 Task: Update the interest rate of the saved search to 8%.
Action: Mouse moved to (365, 279)
Screenshot: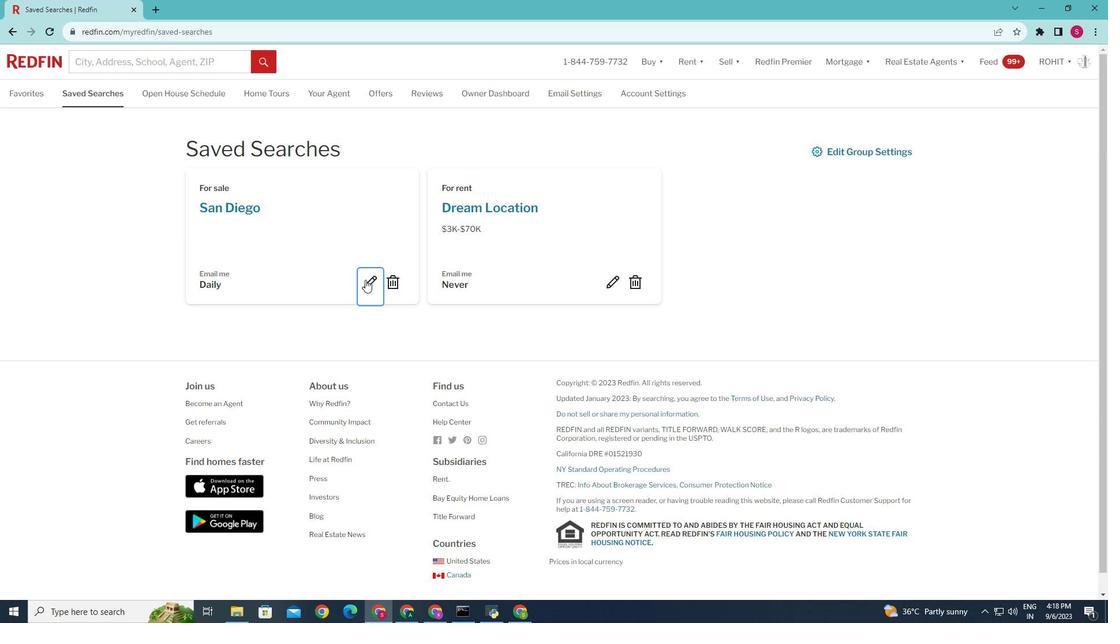 
Action: Mouse pressed left at (365, 279)
Screenshot: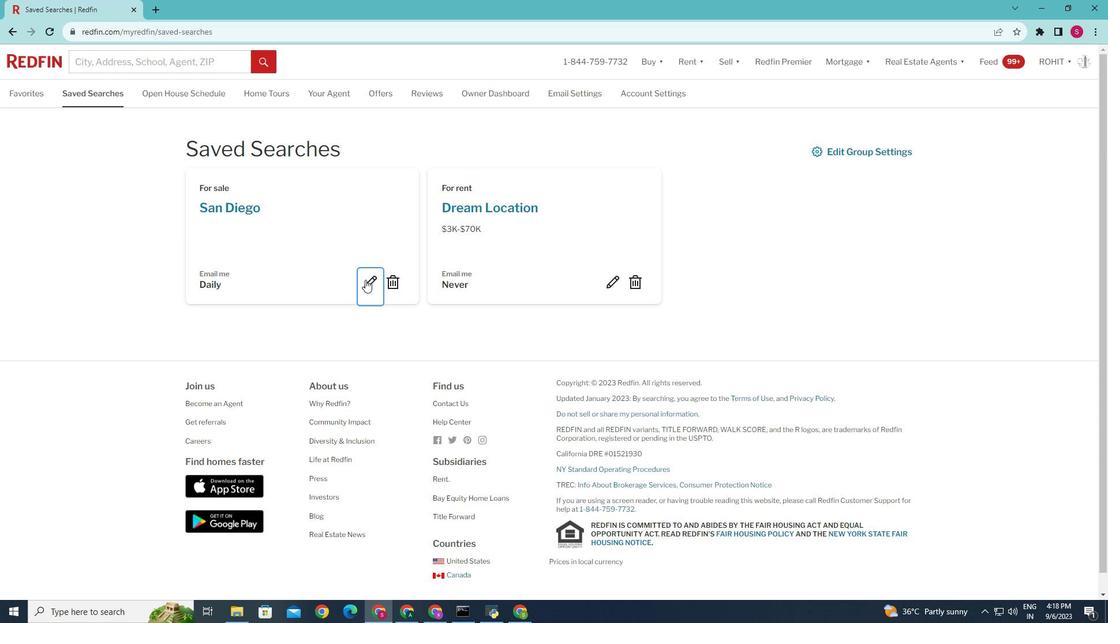 
Action: Mouse moved to (531, 447)
Screenshot: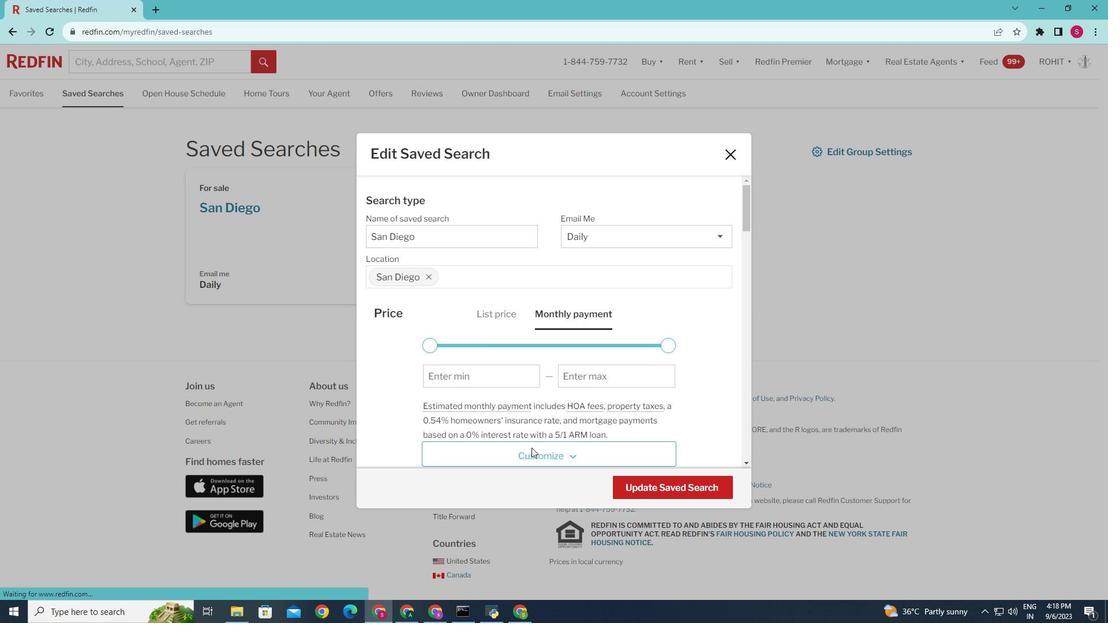 
Action: Mouse pressed left at (531, 447)
Screenshot: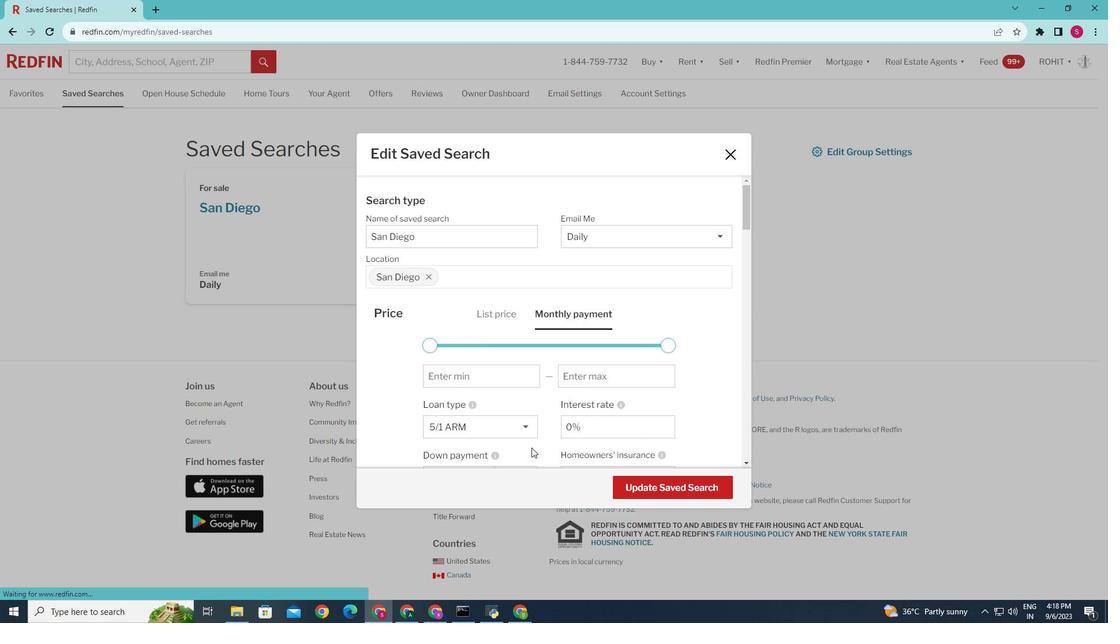 
Action: Mouse moved to (533, 440)
Screenshot: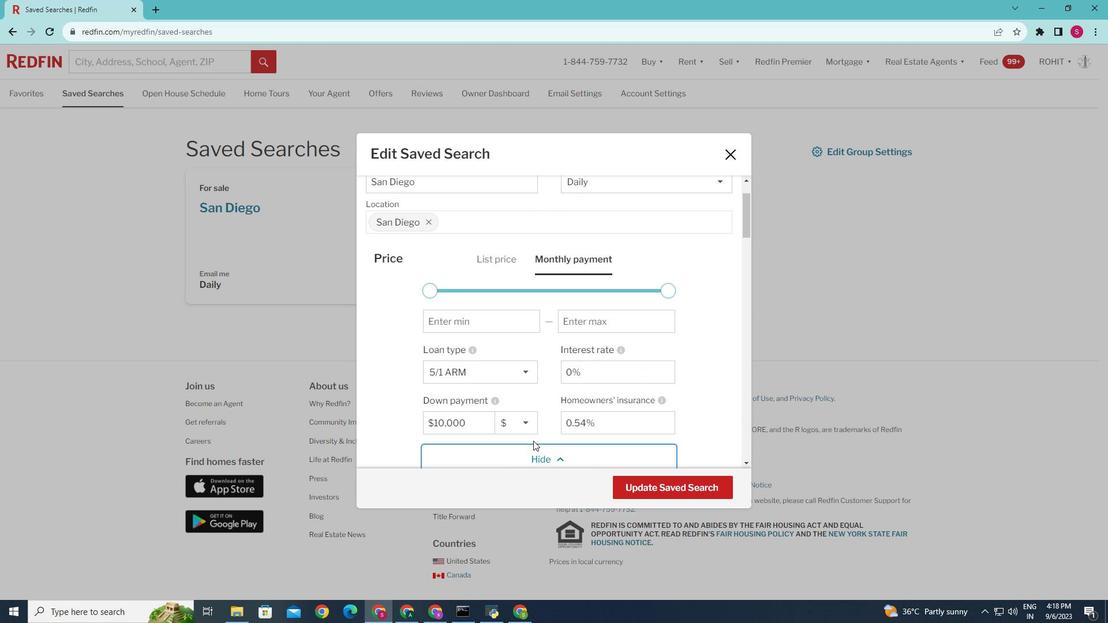 
Action: Mouse scrolled (533, 440) with delta (0, 0)
Screenshot: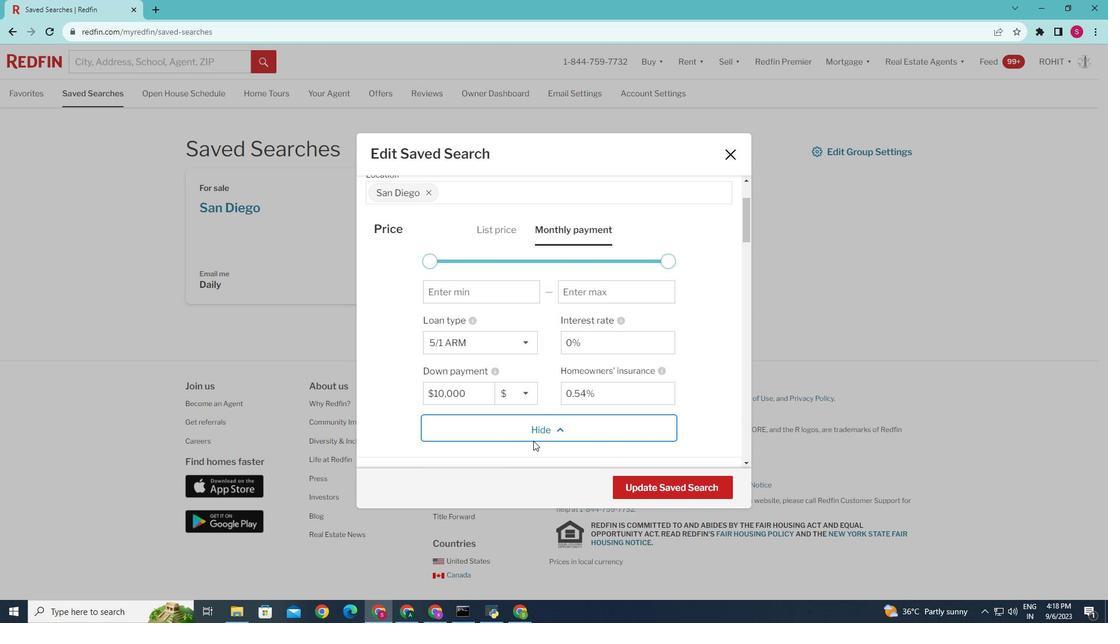 
Action: Mouse scrolled (533, 440) with delta (0, 0)
Screenshot: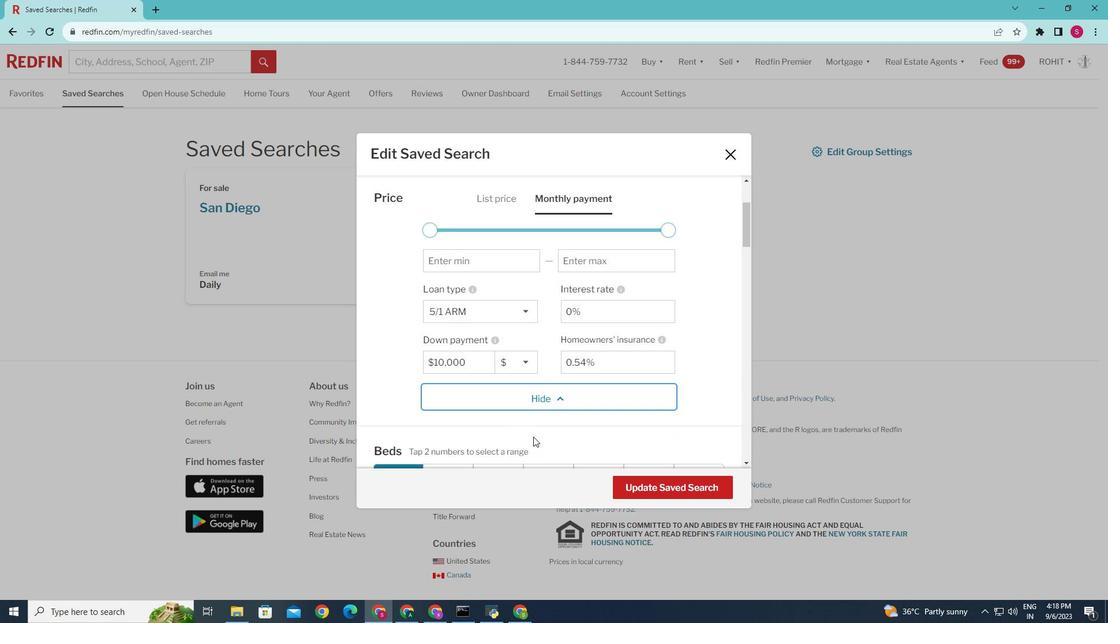
Action: Mouse moved to (580, 312)
Screenshot: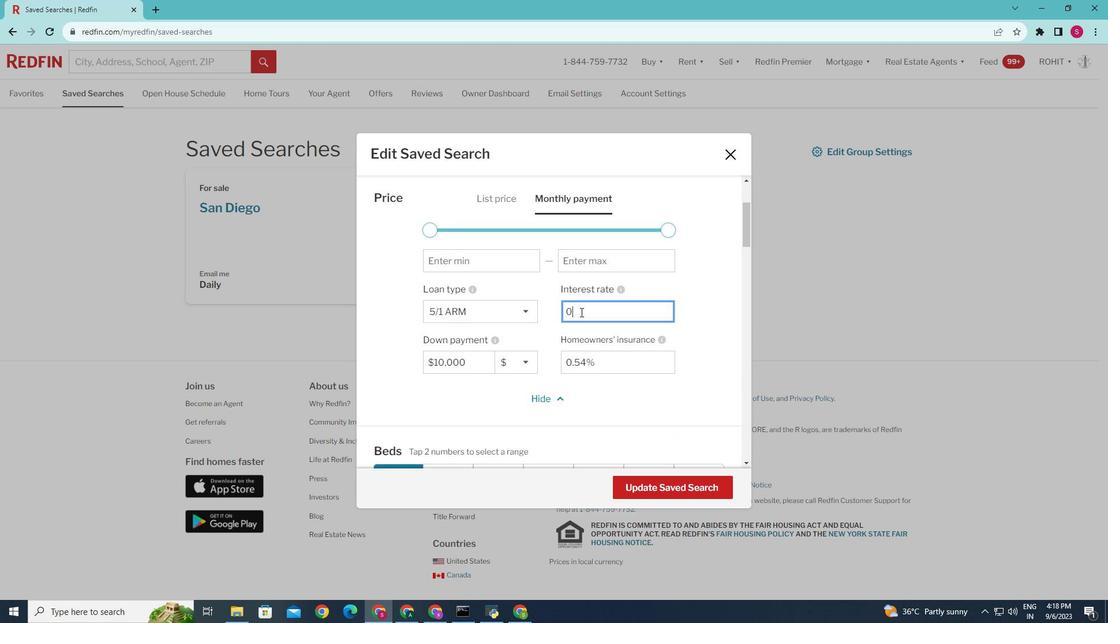 
Action: Mouse pressed left at (580, 312)
Screenshot: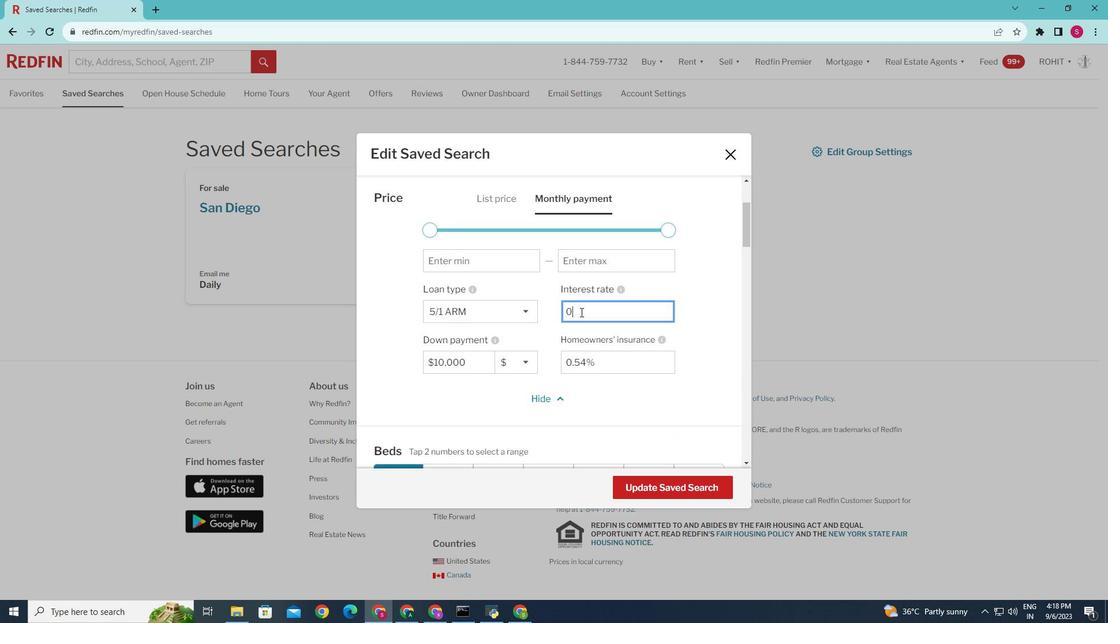 
Action: Mouse moved to (580, 312)
Screenshot: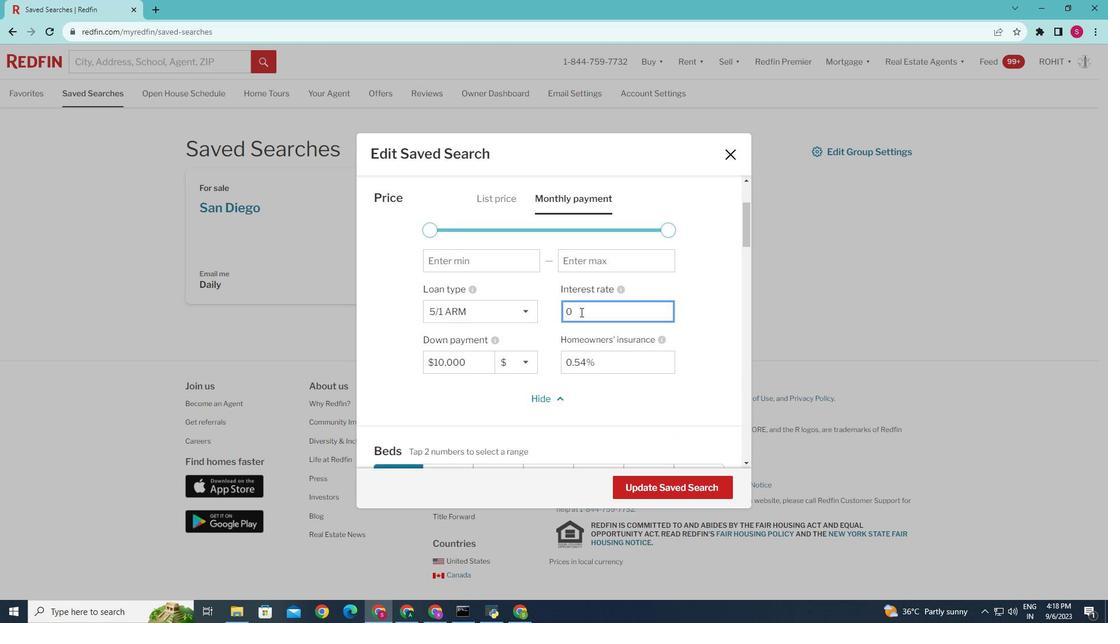 
Action: Key pressed <Key.backspace>8<Key.shift_r>%
Screenshot: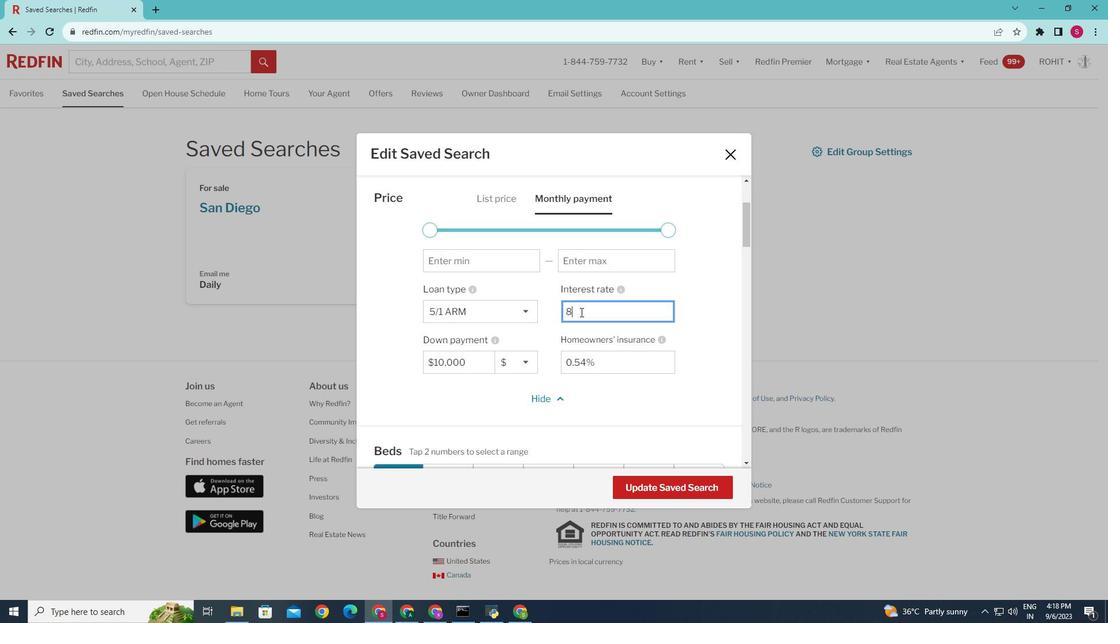
Action: Mouse moved to (639, 483)
Screenshot: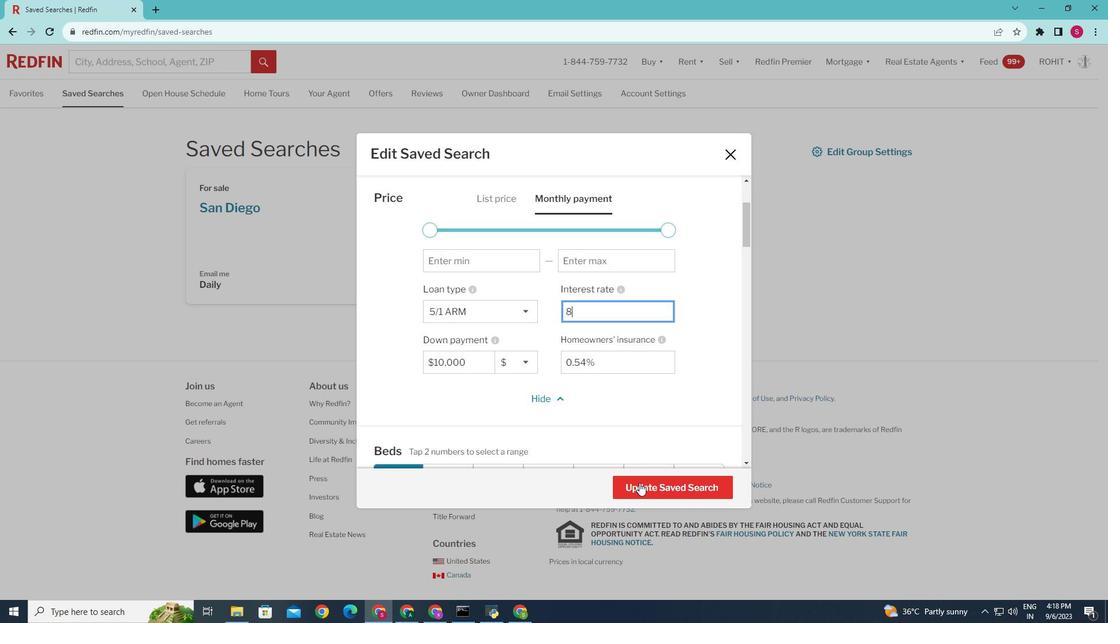 
Action: Mouse pressed left at (639, 483)
Screenshot: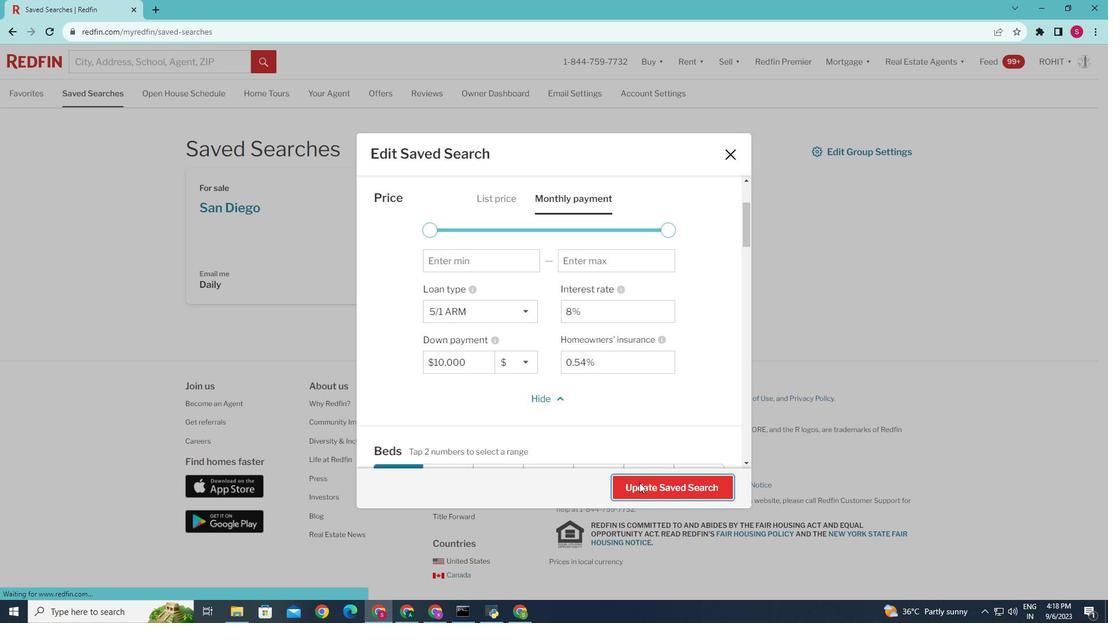 
